 Task: Add a dependency to the task Create a new online platform for online gardening tutorials , the existing task  Implement a new cloud-based compliance management system for a company in the project Constellation
Action: Mouse moved to (76, 515)
Screenshot: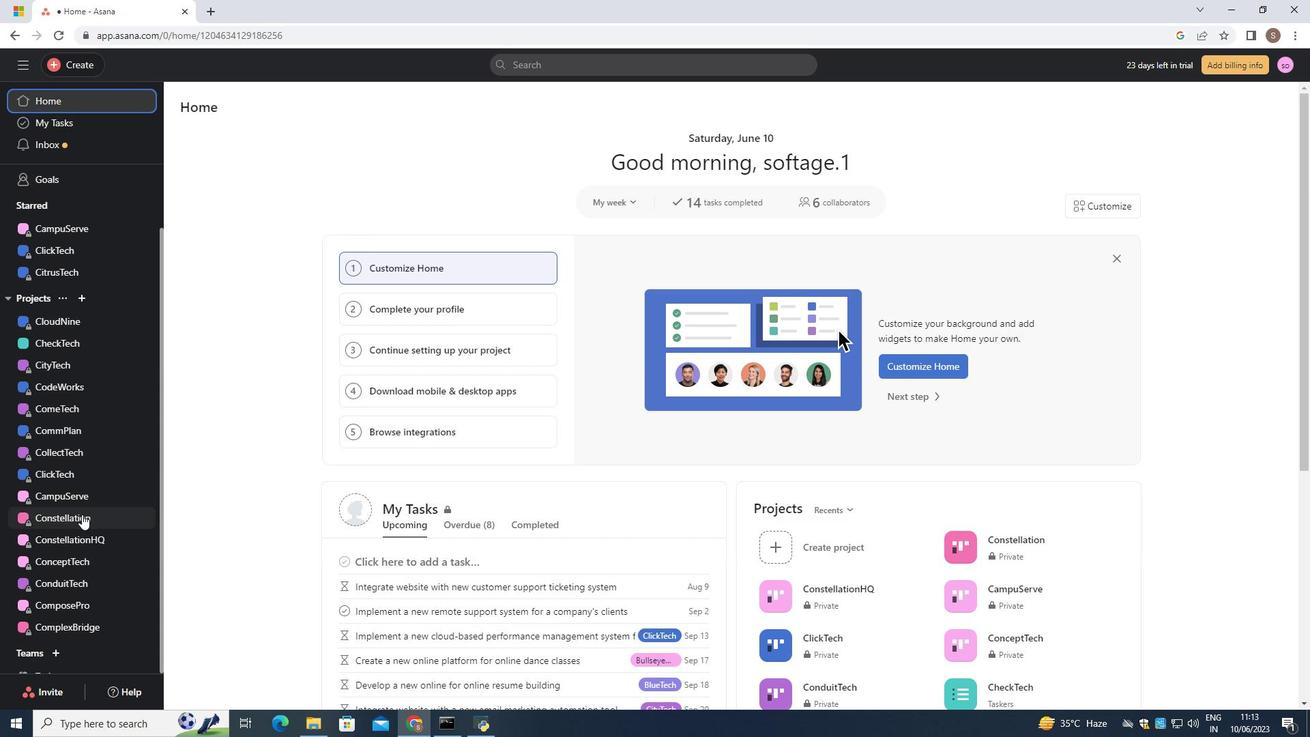 
Action: Mouse pressed left at (76, 515)
Screenshot: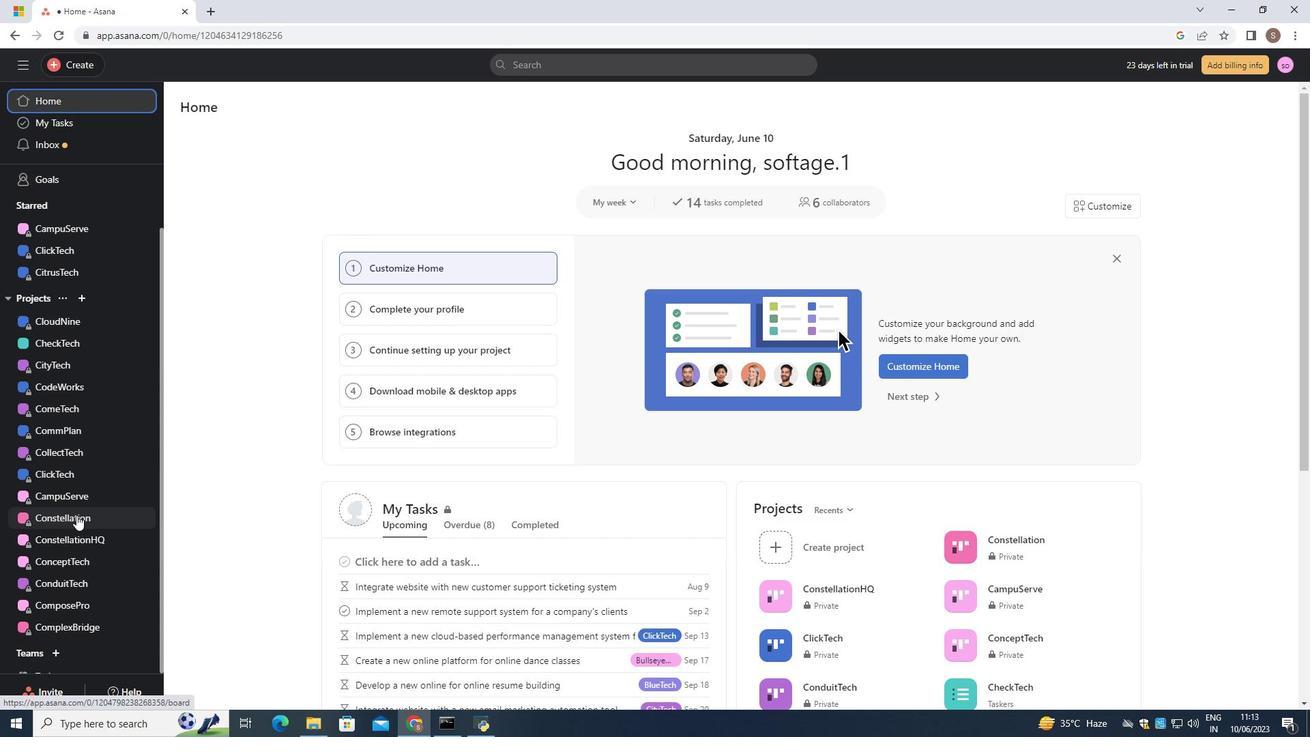 
Action: Mouse moved to (283, 313)
Screenshot: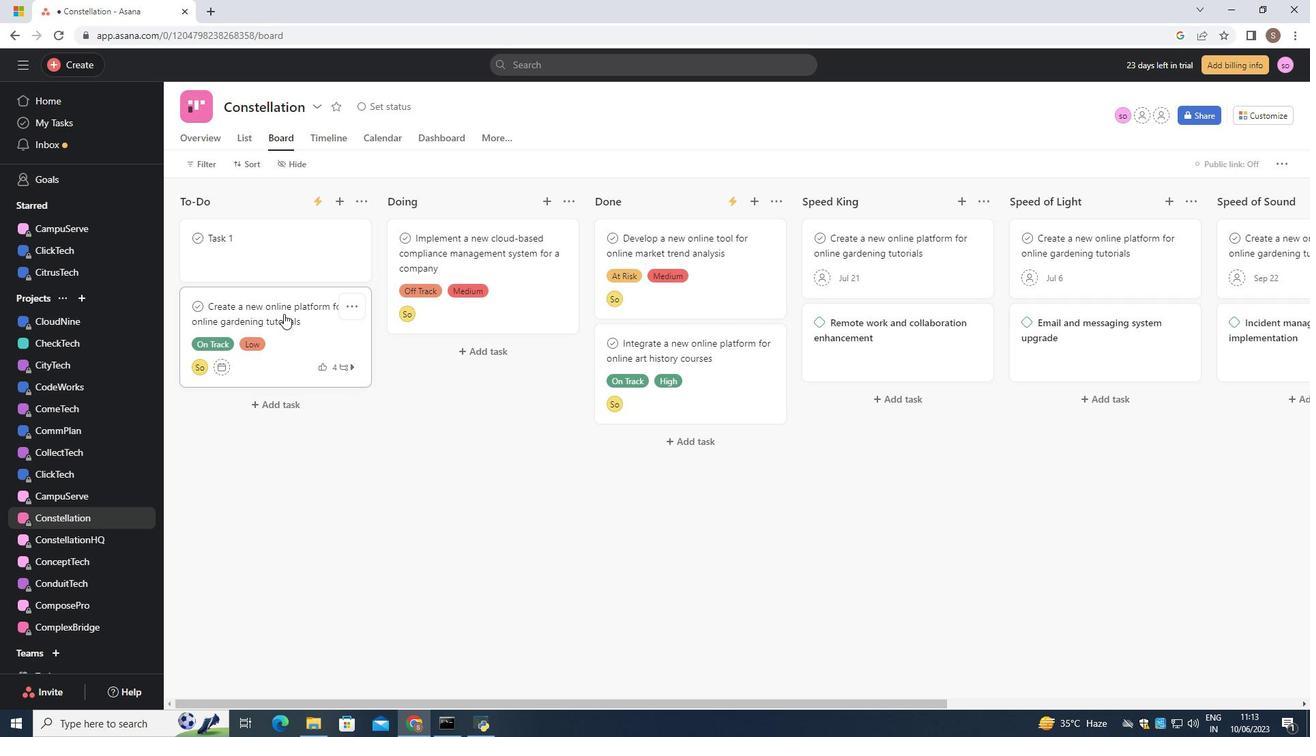 
Action: Mouse pressed left at (283, 313)
Screenshot: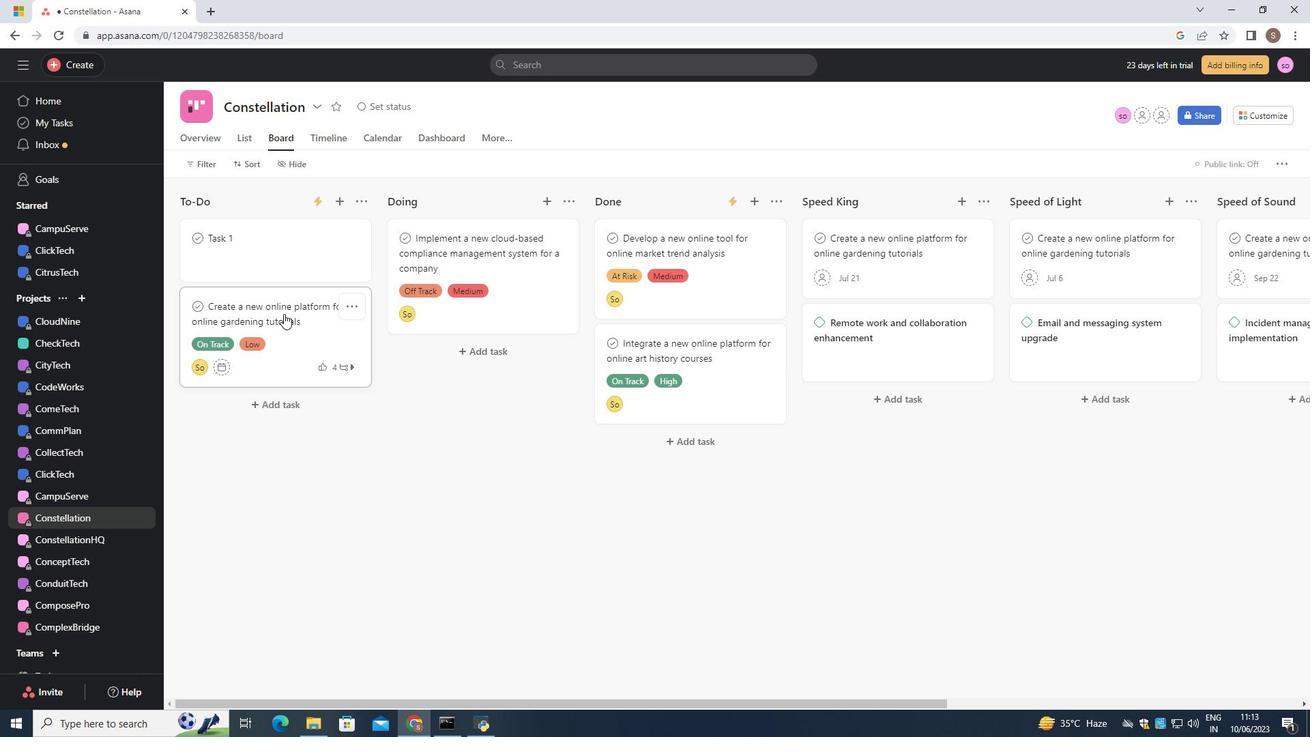
Action: Mouse moved to (964, 401)
Screenshot: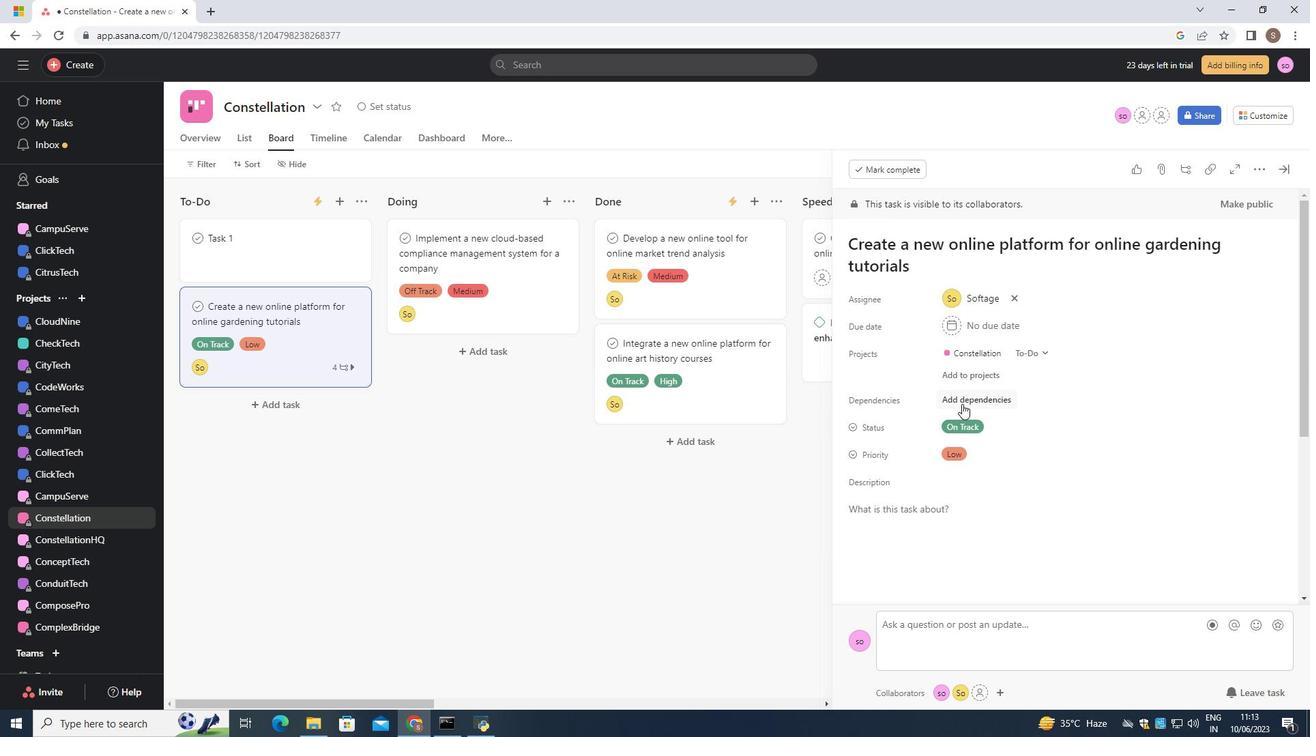 
Action: Mouse pressed left at (964, 401)
Screenshot: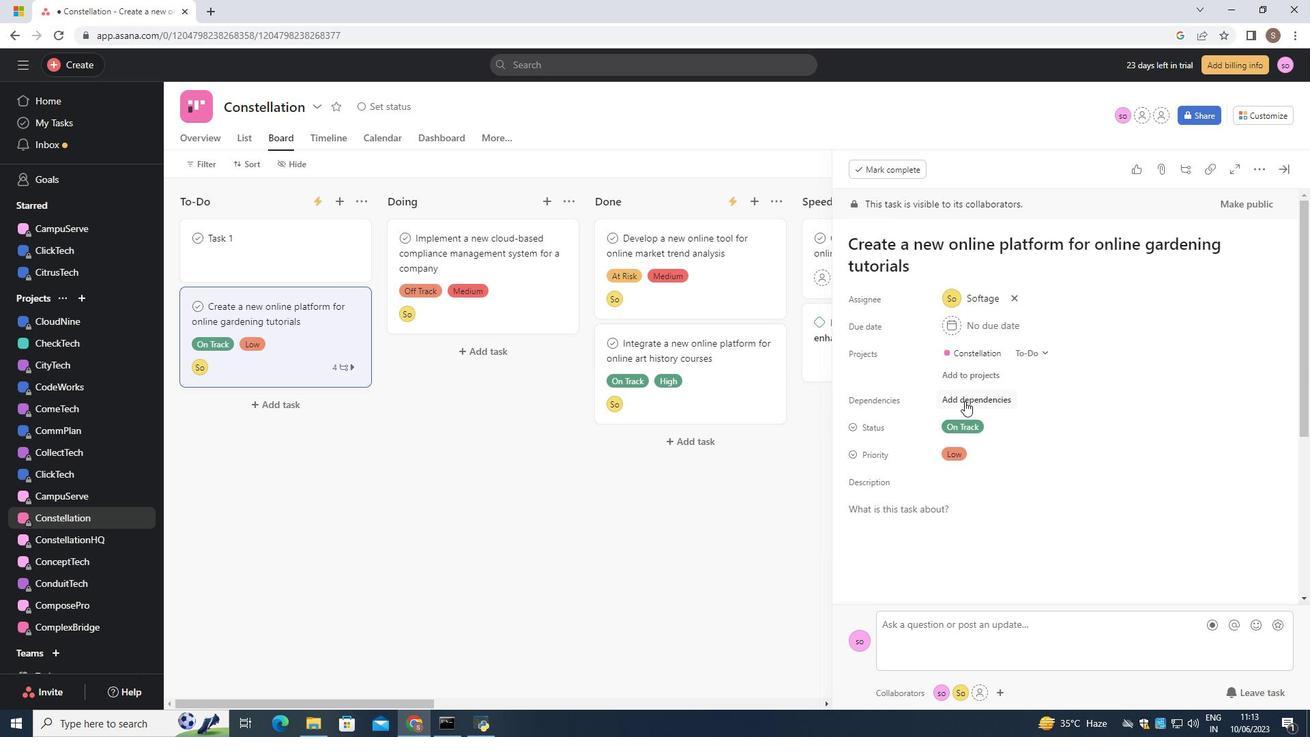 
Action: Key pressed <Key.shift><Key.shift>Implement<Key.space>a<Key.space>new<Key.space>cloud-based<Key.space>compliance
Screenshot: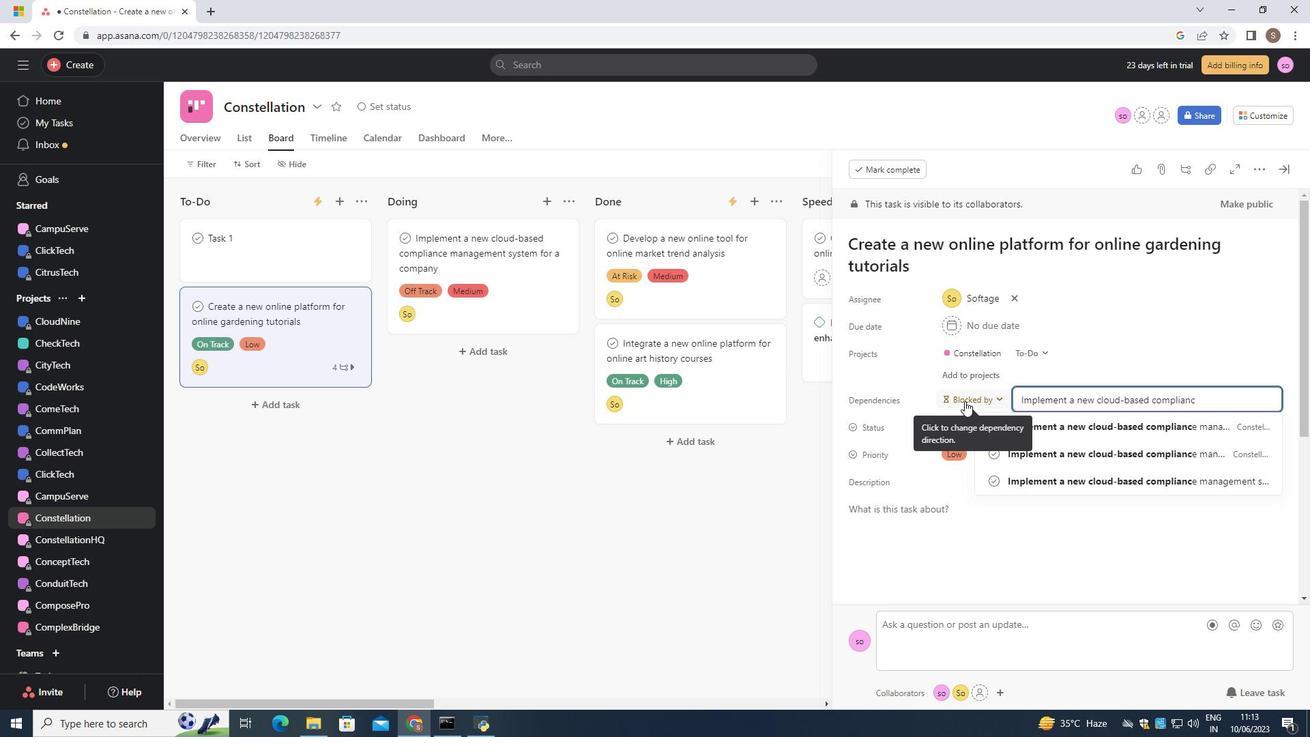 
Action: Mouse moved to (1156, 424)
Screenshot: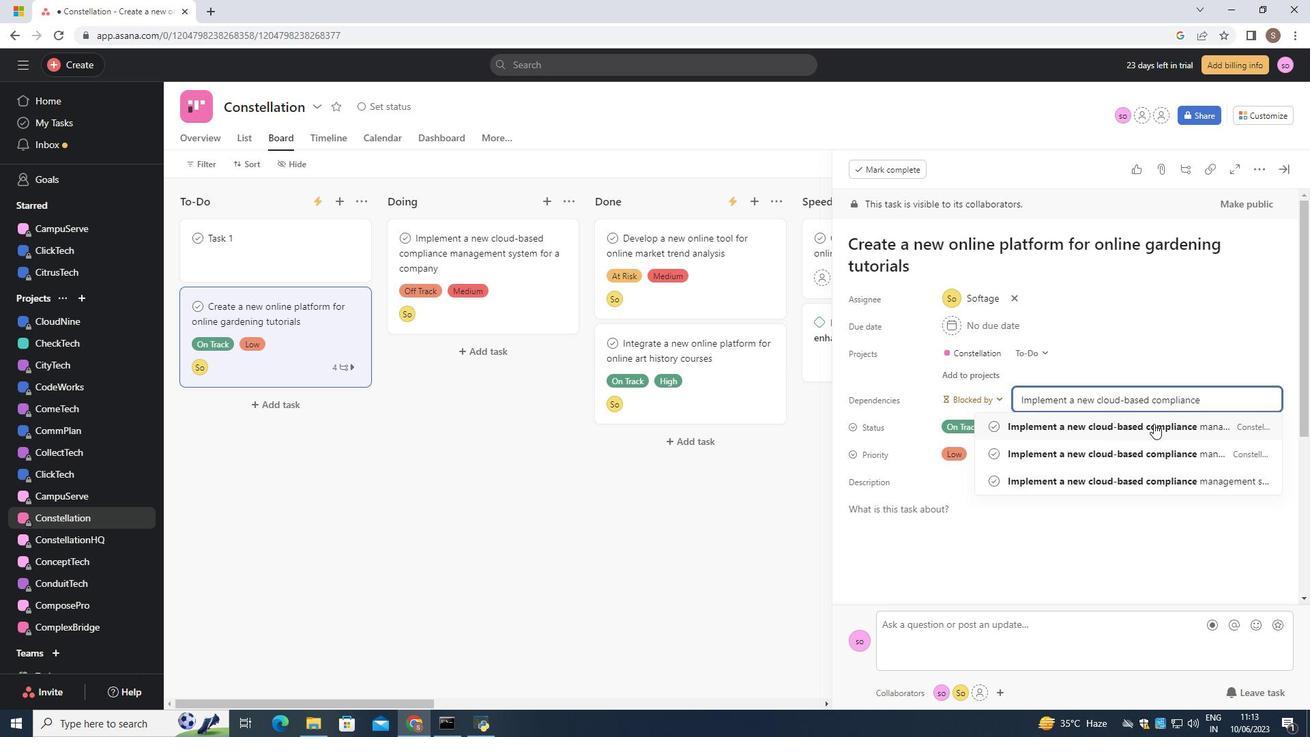 
Action: Mouse pressed left at (1156, 424)
Screenshot: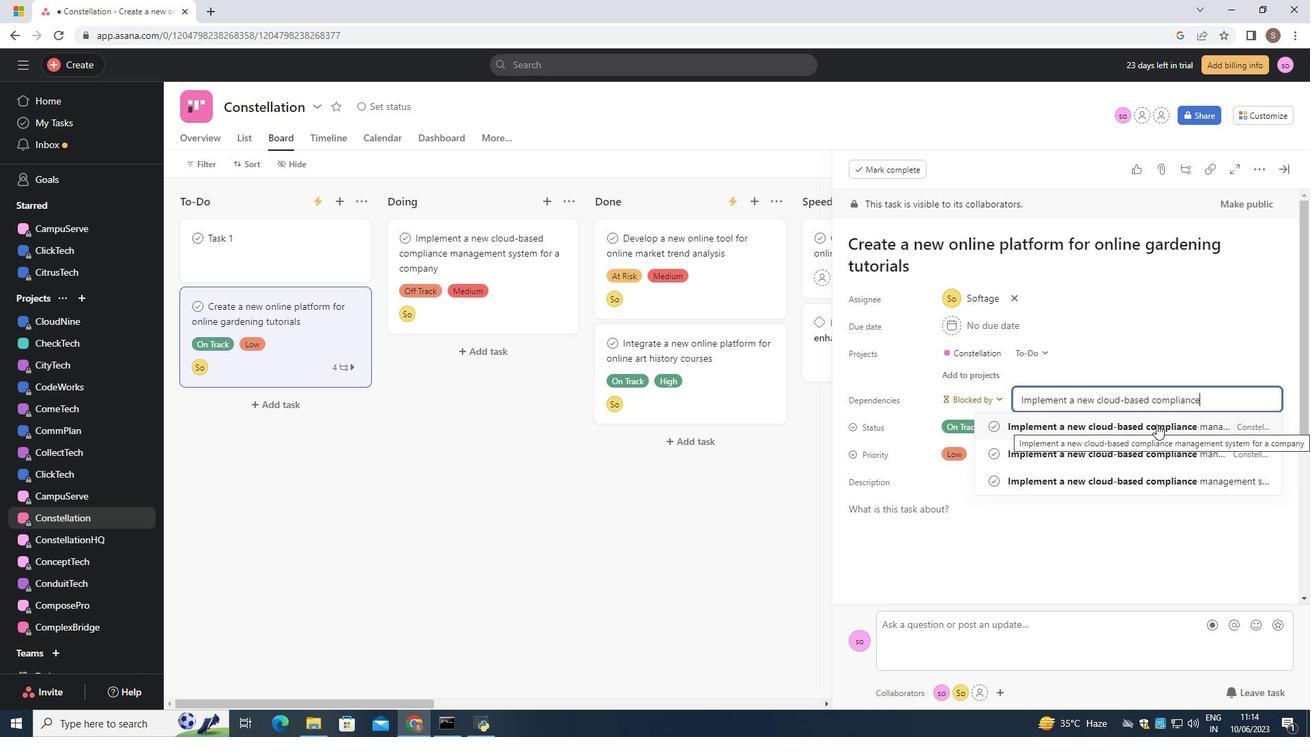 
Action: Mouse moved to (1134, 450)
Screenshot: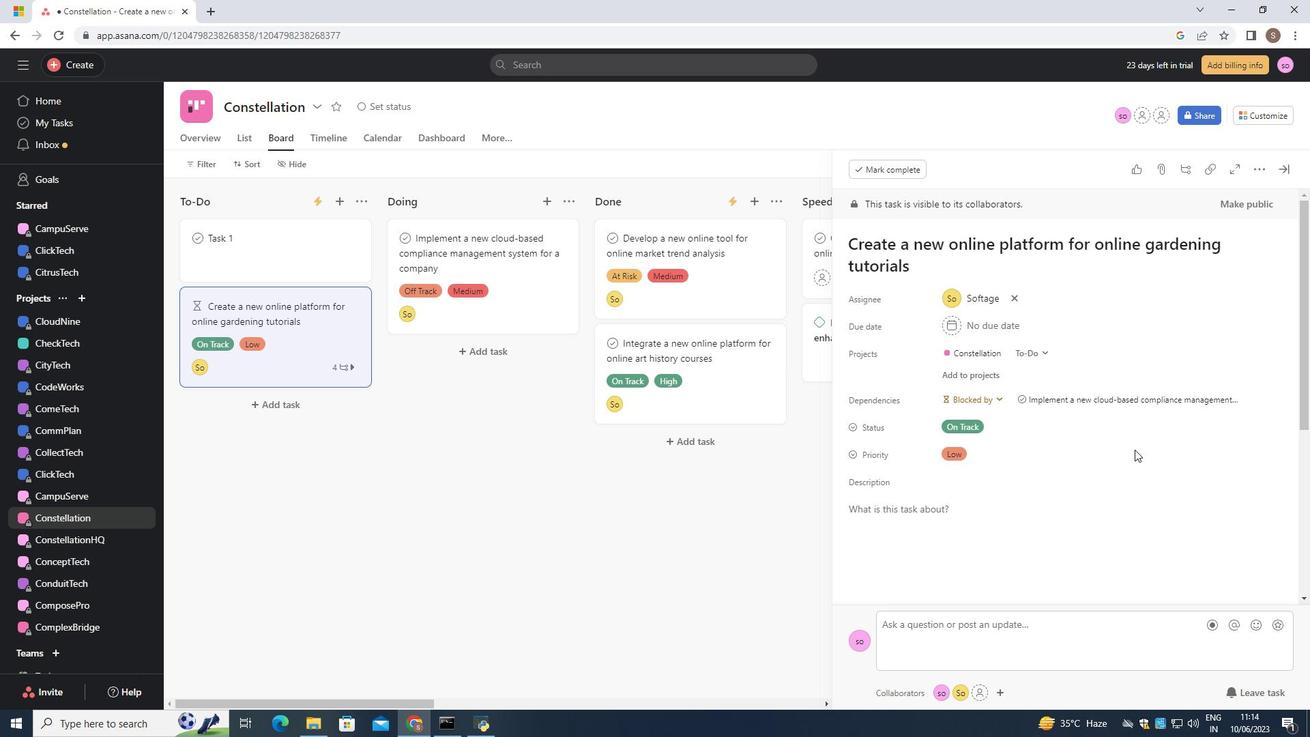 
